 Task: Create in the project AgileBite in Backlog an issue 'Develop a new tool for automated testing of mobile application performance and resource consumption', assign it to team member softage.1@softage.net and change the status to IN PROGRESS. Create in the project AgileBite in Backlog an issue 'Upgrade the logging and monitoring capabilities of a web application to improve error detection and debugging', assign it to team member softage.2@softage.net and change the status to IN PROGRESS
Action: Mouse moved to (185, 276)
Screenshot: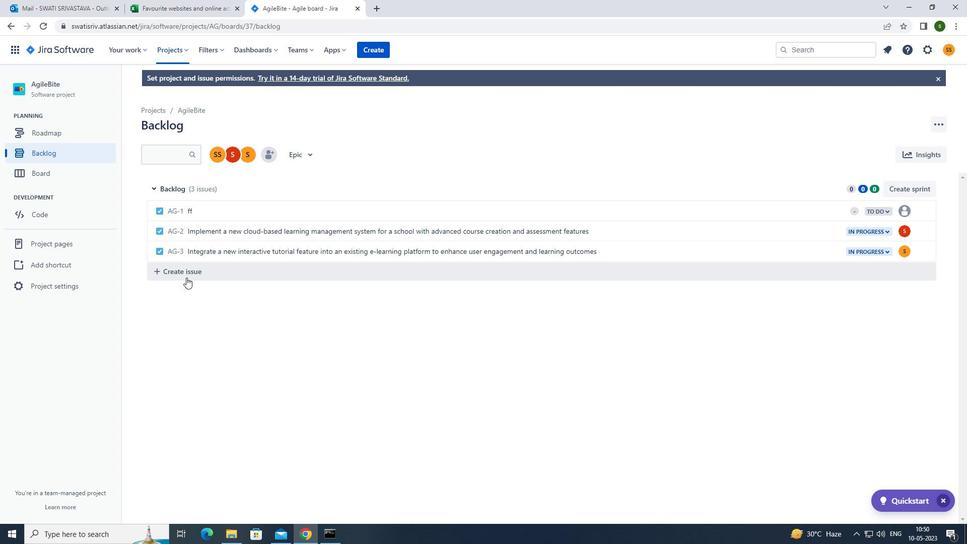 
Action: Mouse pressed left at (185, 276)
Screenshot: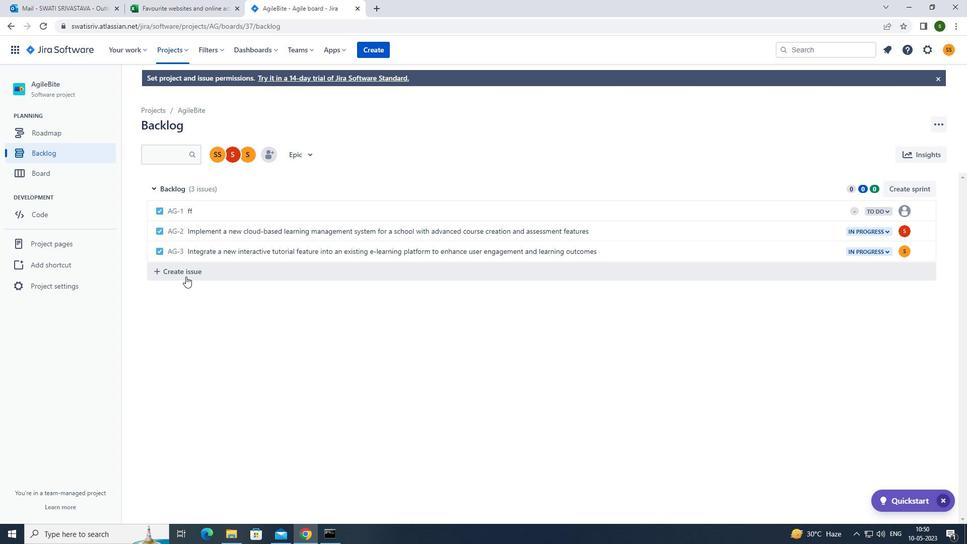 
Action: Mouse moved to (229, 274)
Screenshot: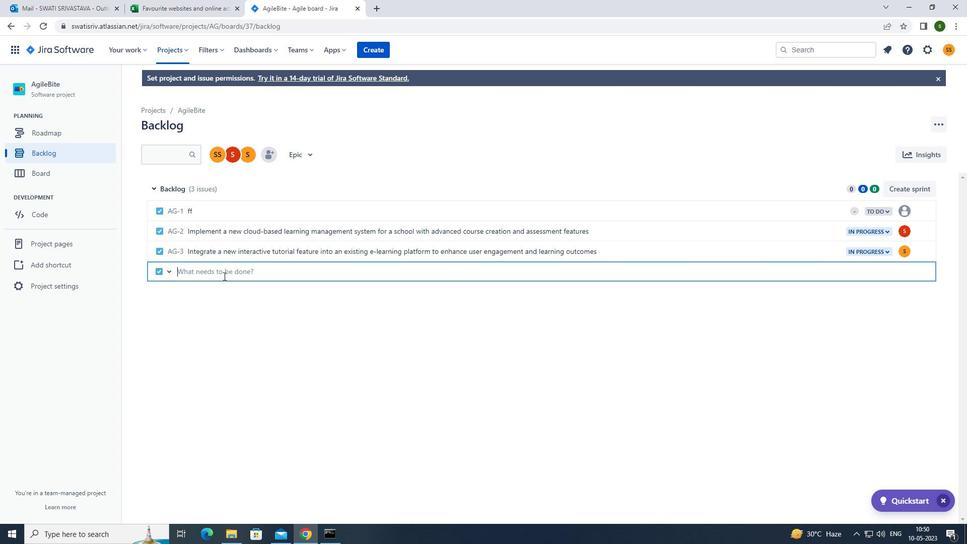 
Action: Mouse pressed left at (229, 274)
Screenshot: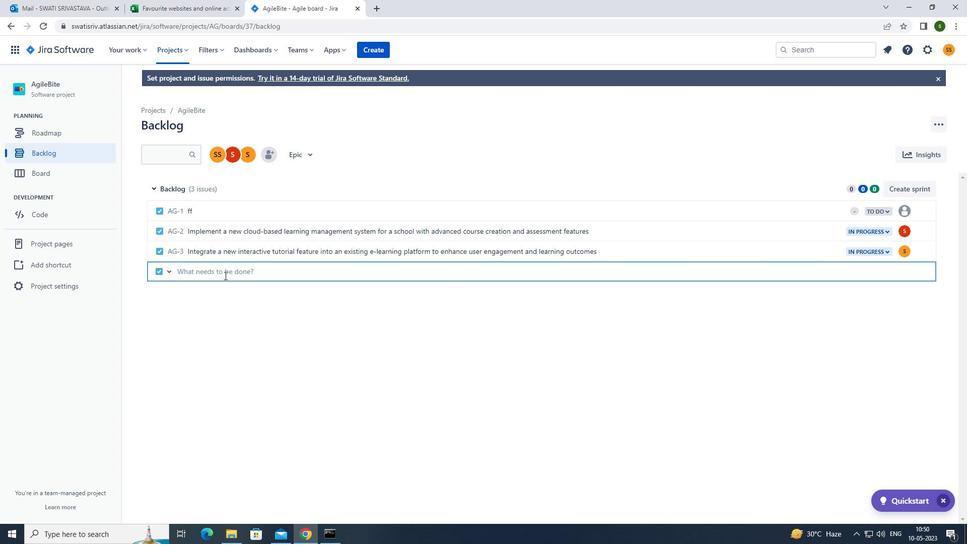 
Action: Key pressed <Key.caps_lock>d<Key.caps_lock>evelop<Key.space>a<Key.space>new<Key.space>tool<Key.space>for<Key.space>automated<Key.space>testing<Key.space>of<Key.space>mobile<Key.space>application<Key.space>performance<Key.space>and<Key.space>resource<Key.space>consumption<Key.enter>
Screenshot: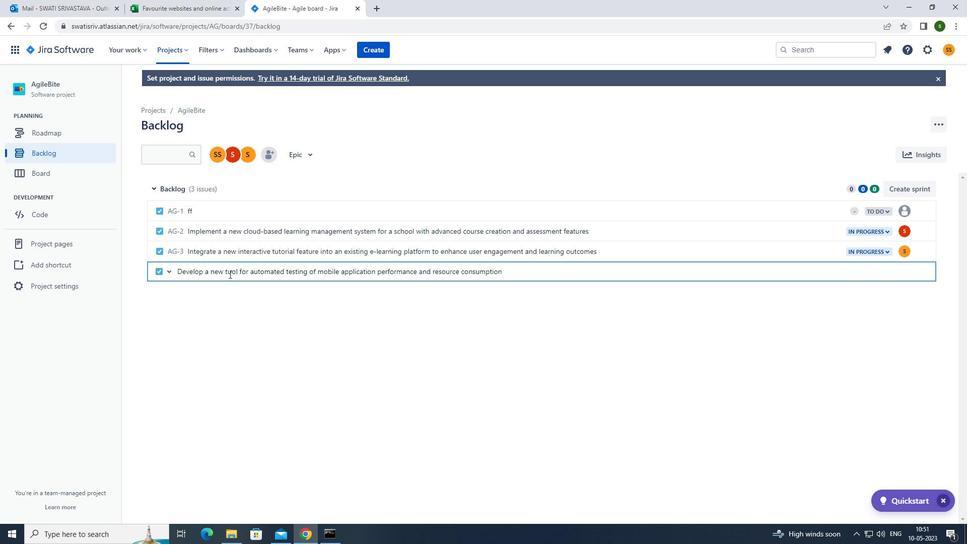 
Action: Mouse moved to (905, 268)
Screenshot: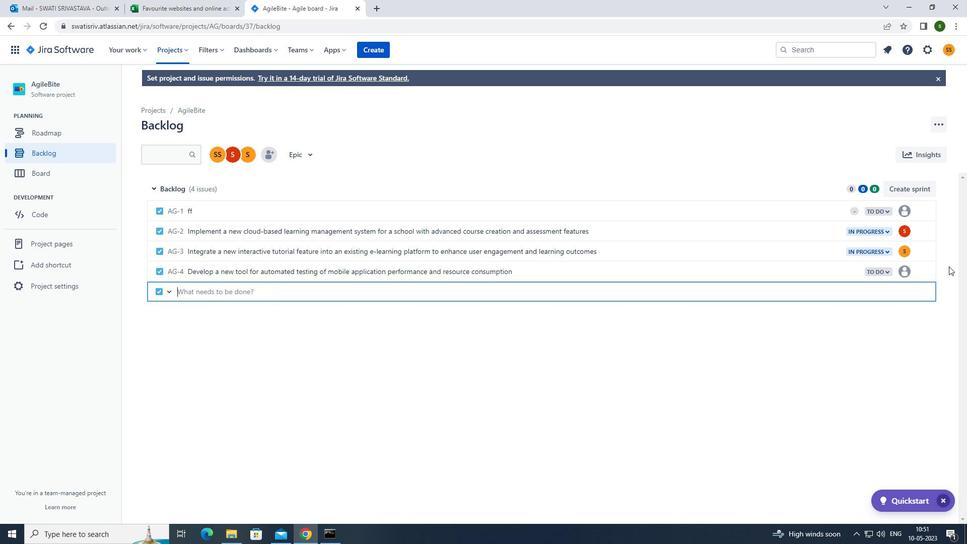 
Action: Mouse pressed left at (905, 268)
Screenshot: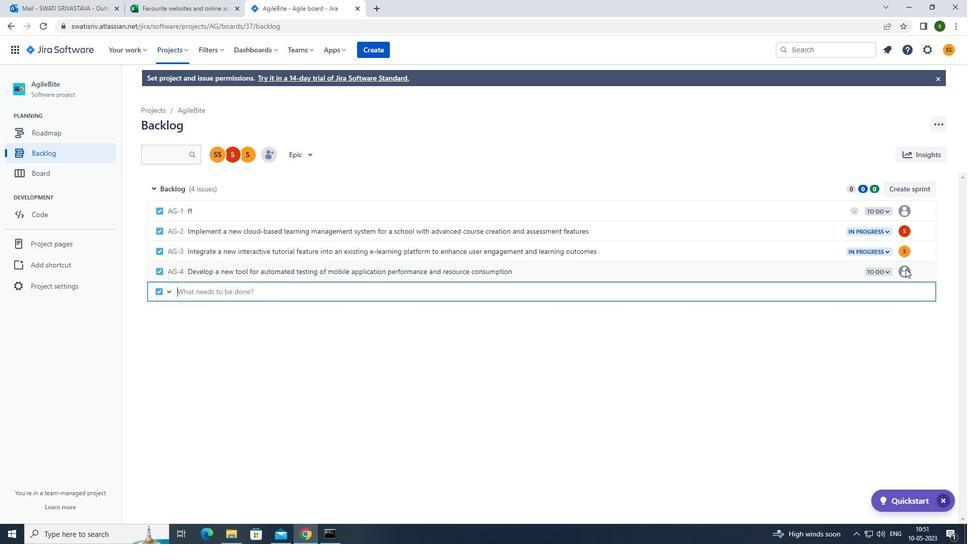 
Action: Mouse moved to (903, 272)
Screenshot: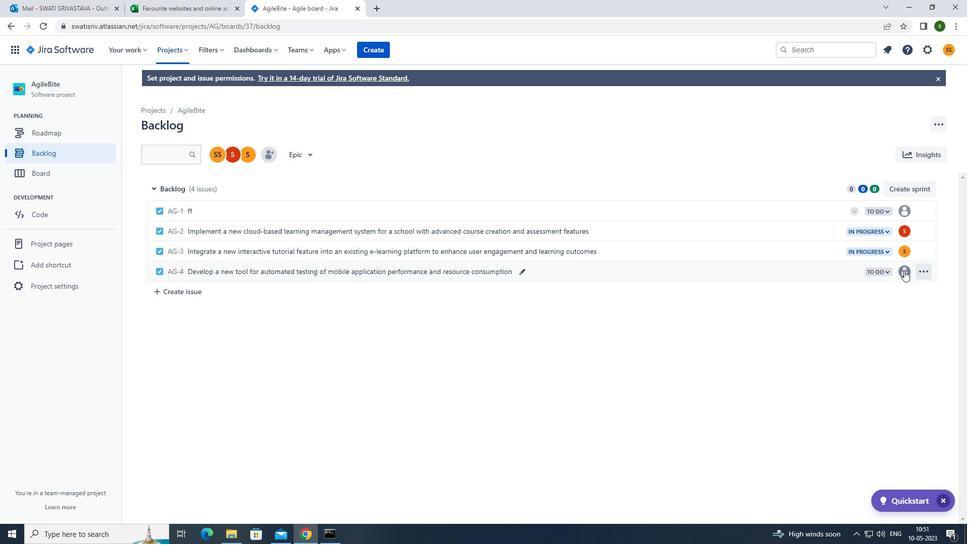 
Action: Mouse pressed left at (903, 272)
Screenshot: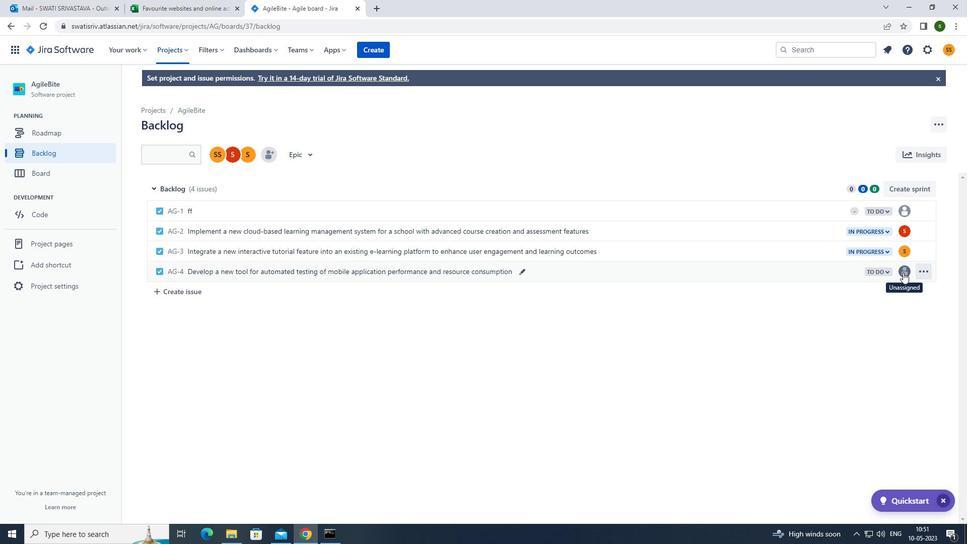 
Action: Mouse moved to (863, 352)
Screenshot: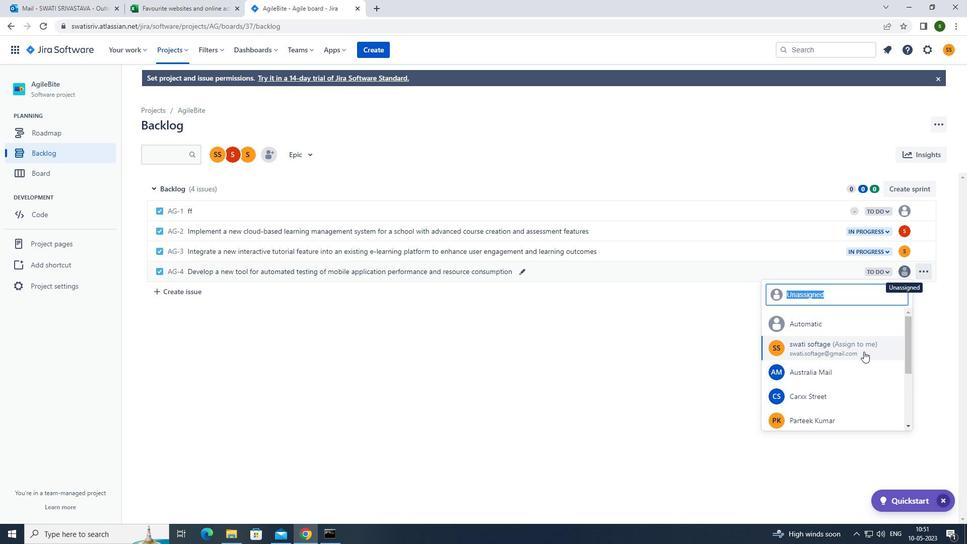 
Action: Mouse scrolled (863, 352) with delta (0, 0)
Screenshot: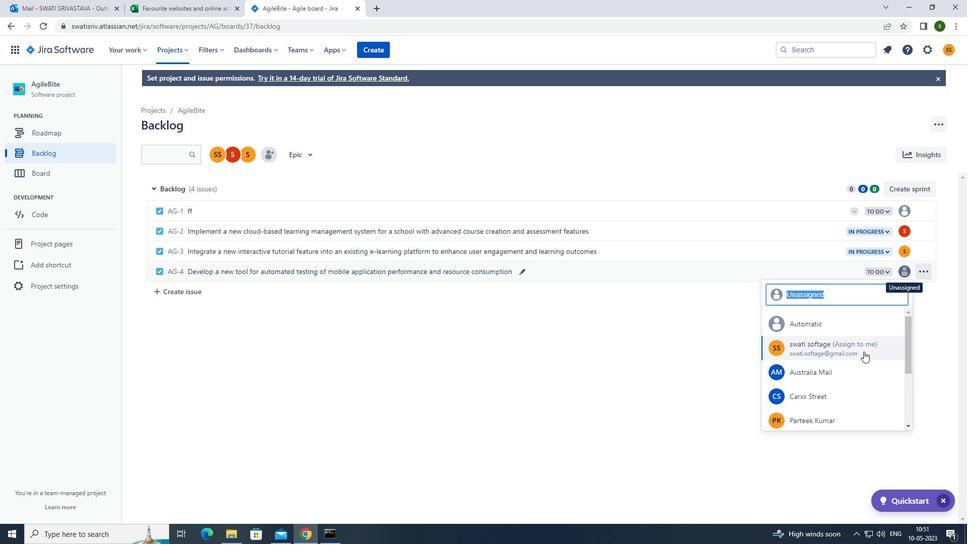 
Action: Mouse moved to (862, 353)
Screenshot: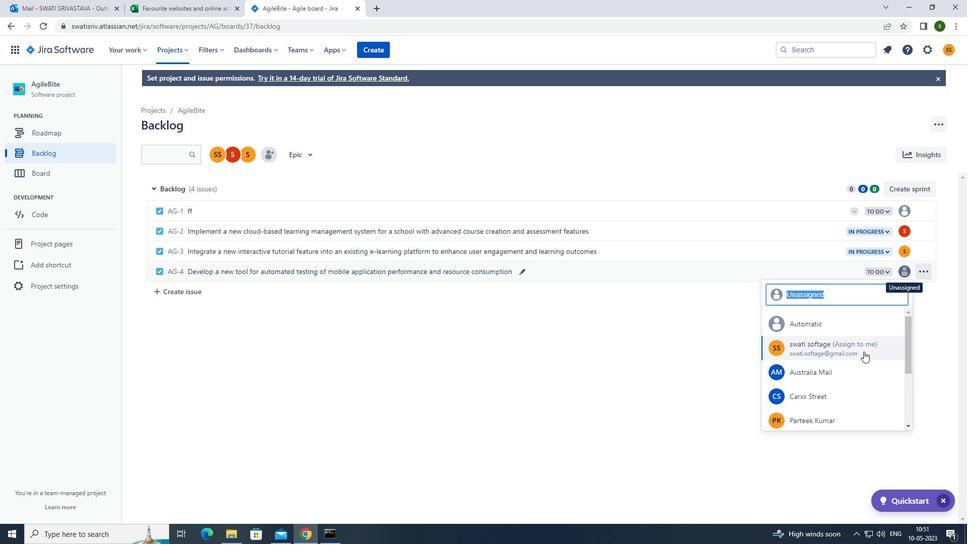 
Action: Mouse scrolled (862, 352) with delta (0, 0)
Screenshot: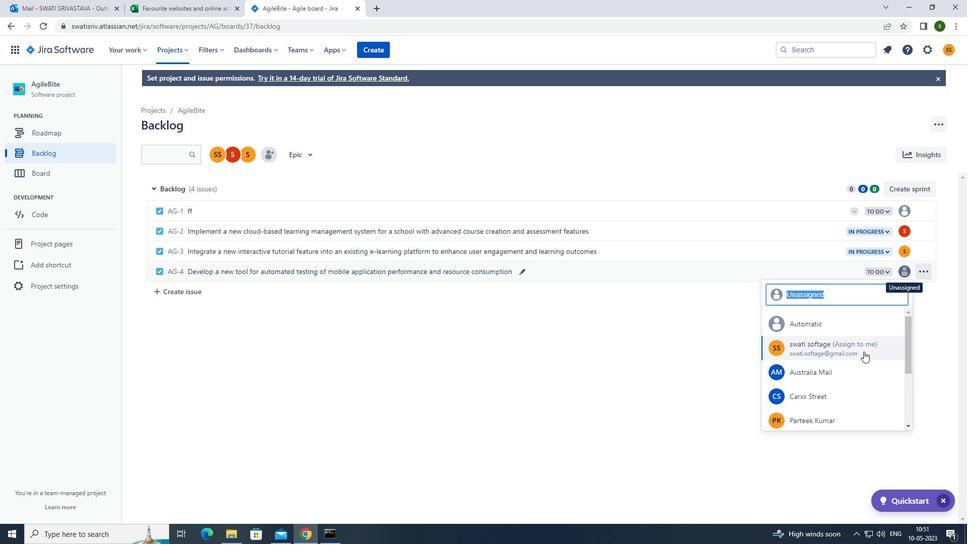 
Action: Mouse scrolled (862, 352) with delta (0, 0)
Screenshot: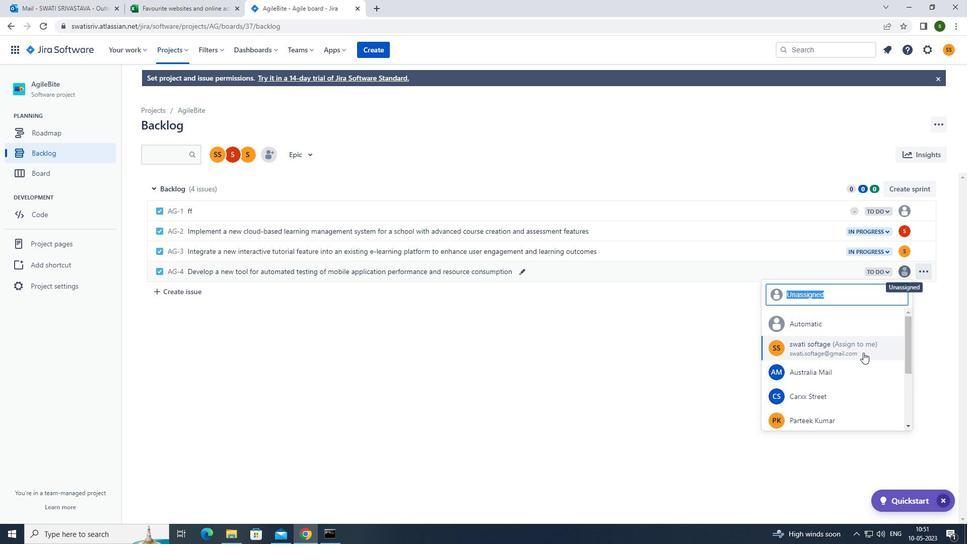 
Action: Mouse moved to (820, 341)
Screenshot: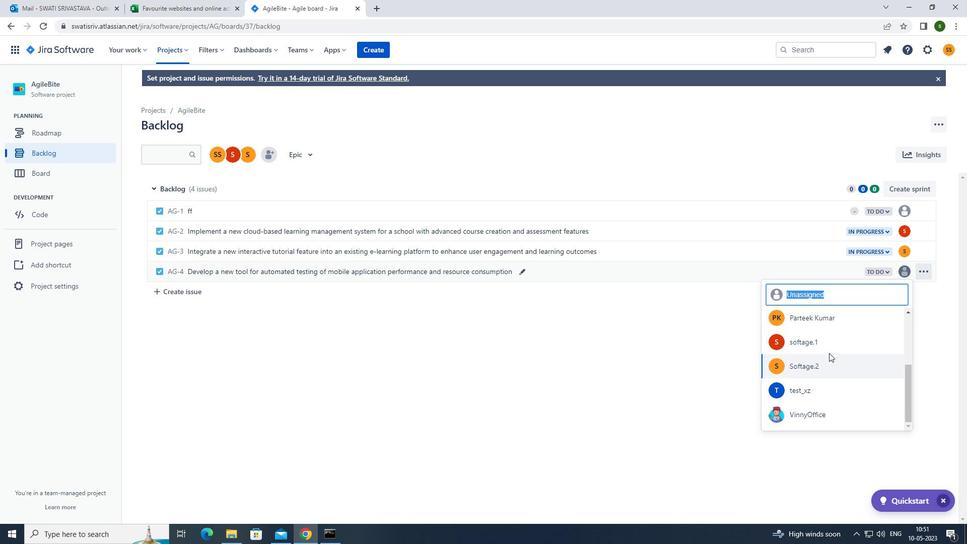 
Action: Mouse pressed left at (820, 341)
Screenshot: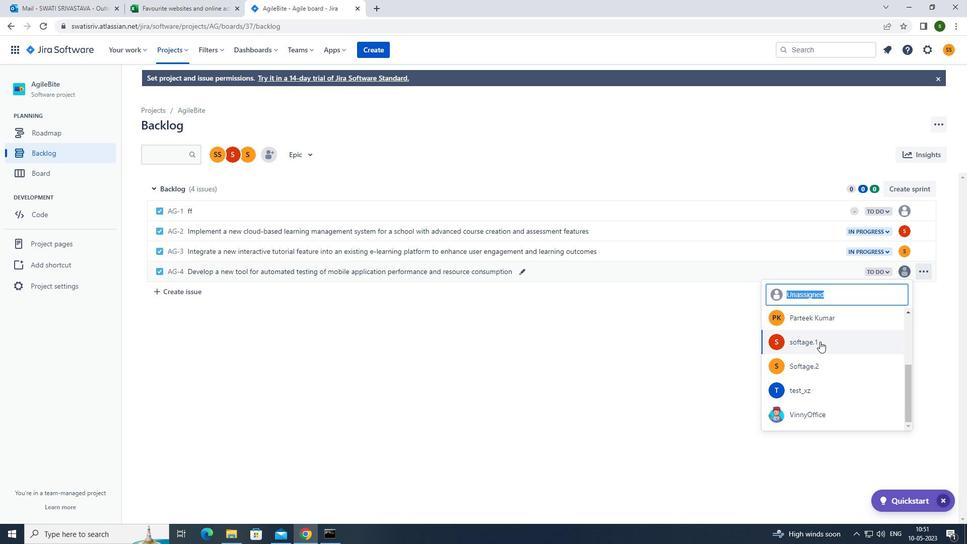 
Action: Mouse moved to (880, 271)
Screenshot: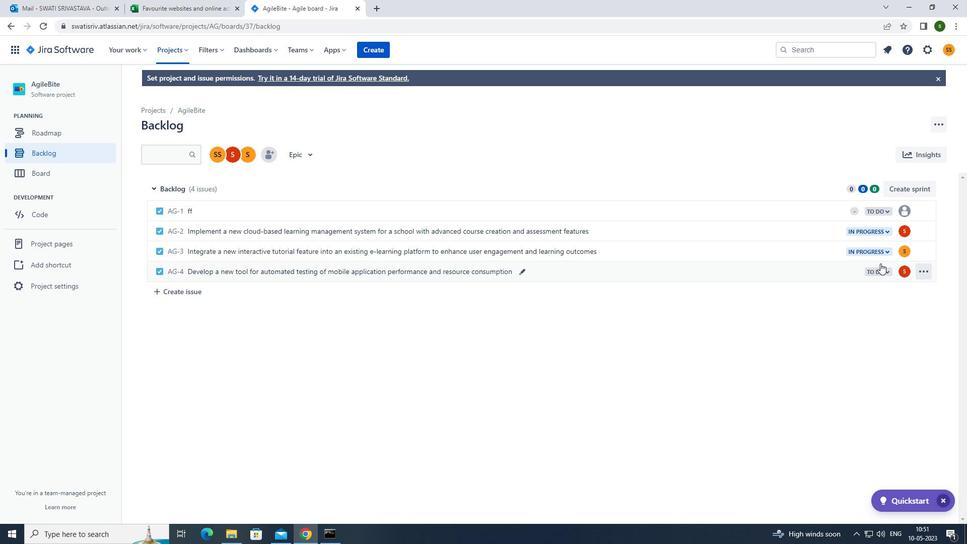 
Action: Mouse pressed left at (880, 271)
Screenshot: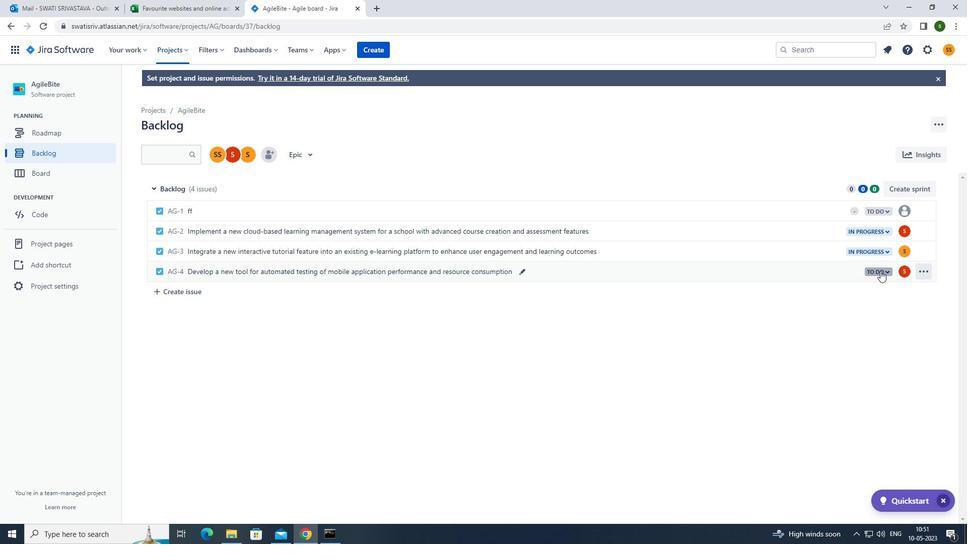 
Action: Mouse moved to (837, 292)
Screenshot: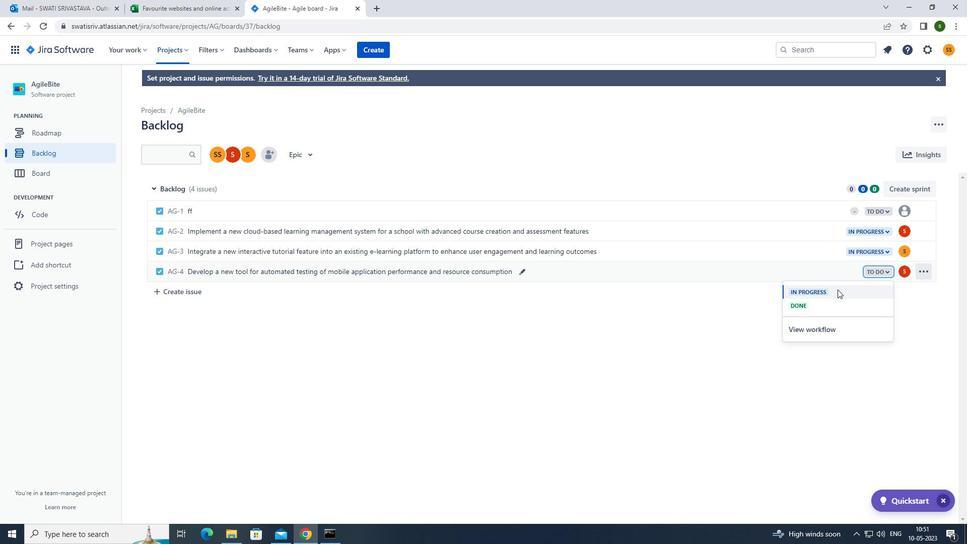 
Action: Mouse pressed left at (837, 292)
Screenshot: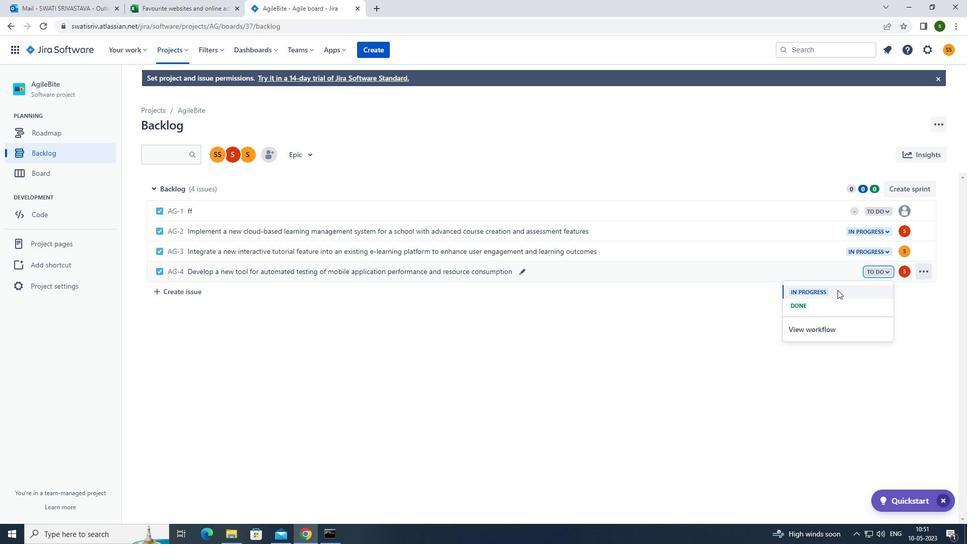 
Action: Mouse moved to (187, 294)
Screenshot: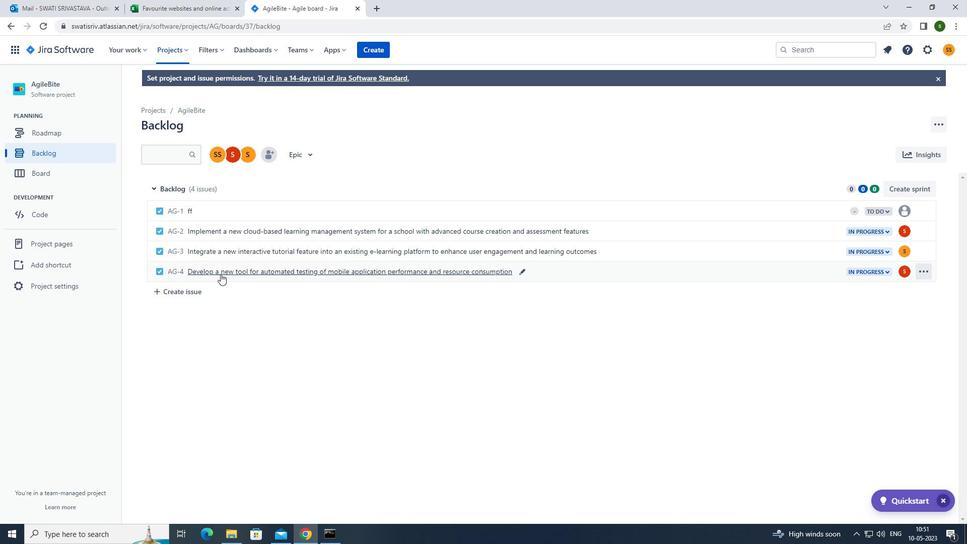 
Action: Mouse pressed left at (187, 294)
Screenshot: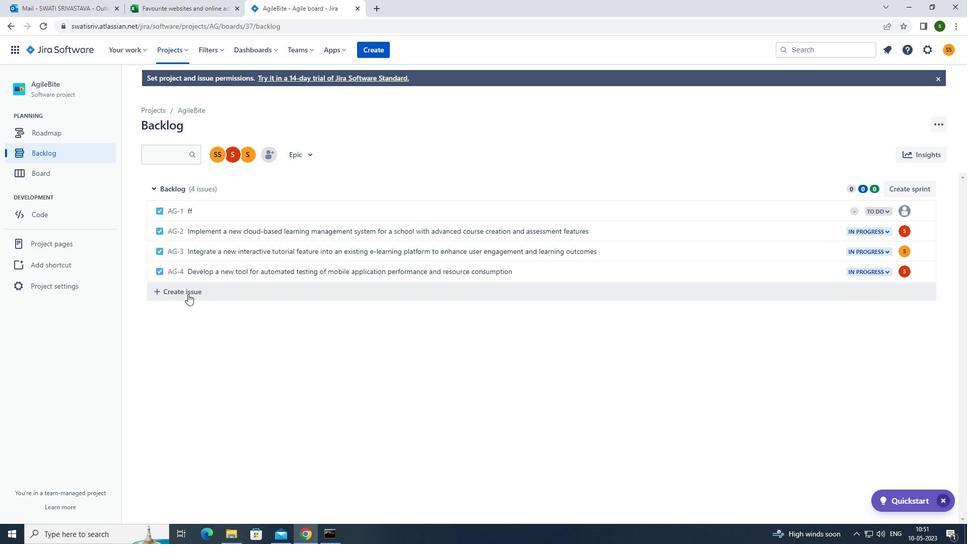 
Action: Mouse moved to (232, 294)
Screenshot: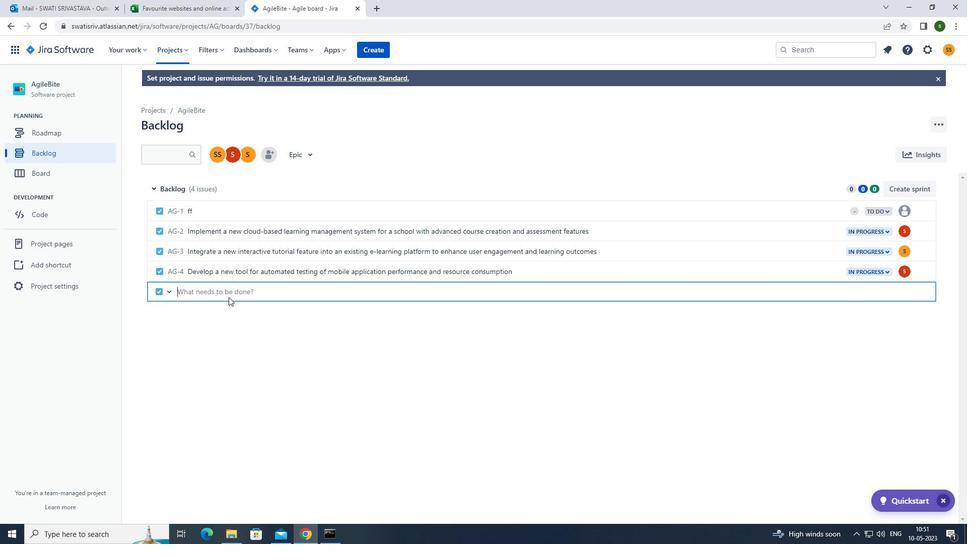 
Action: Mouse pressed left at (232, 294)
Screenshot: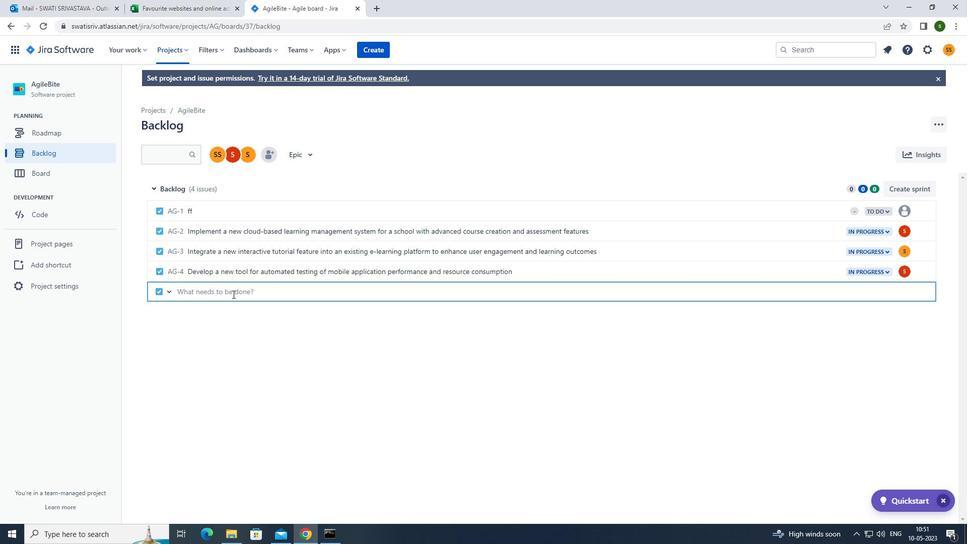 
Action: Key pressed <Key.caps_lock>u<Key.caps_lock>pgrade<Key.space>the<Key.space>logging<Key.space>and<Key.space>monitoring<Key.space>capabilities<Key.space>of<Key.space>a<Key.space>web<Key.space>application<Key.space>to<Key.space>improve<Key.space>error<Key.space>detection<Key.space>and<Key.space>debugging<Key.enter>
Screenshot: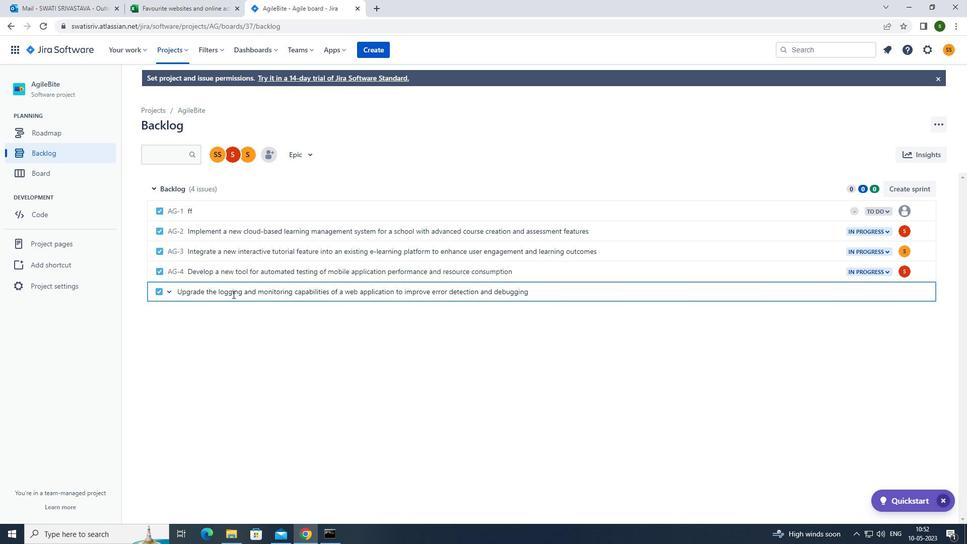 
Action: Mouse moved to (907, 292)
Screenshot: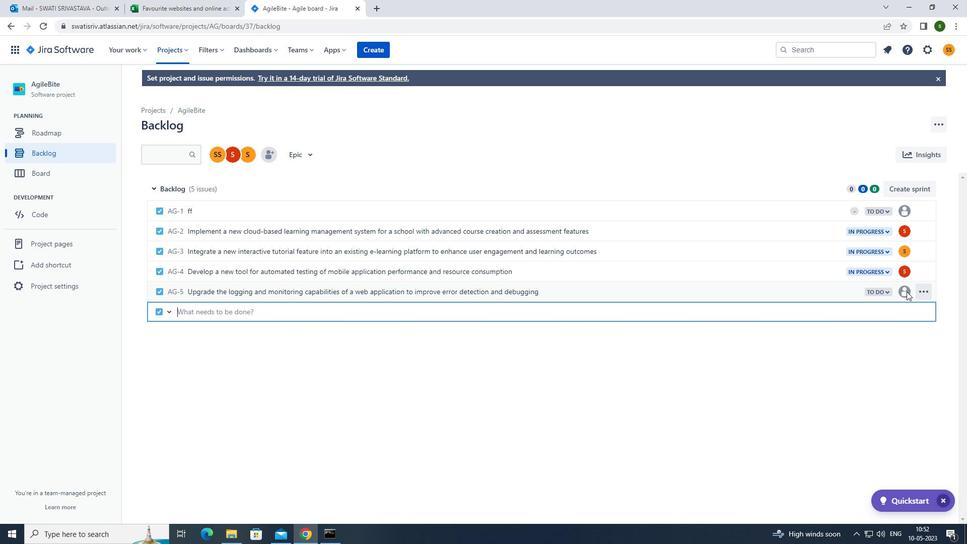 
Action: Mouse pressed left at (907, 292)
Screenshot: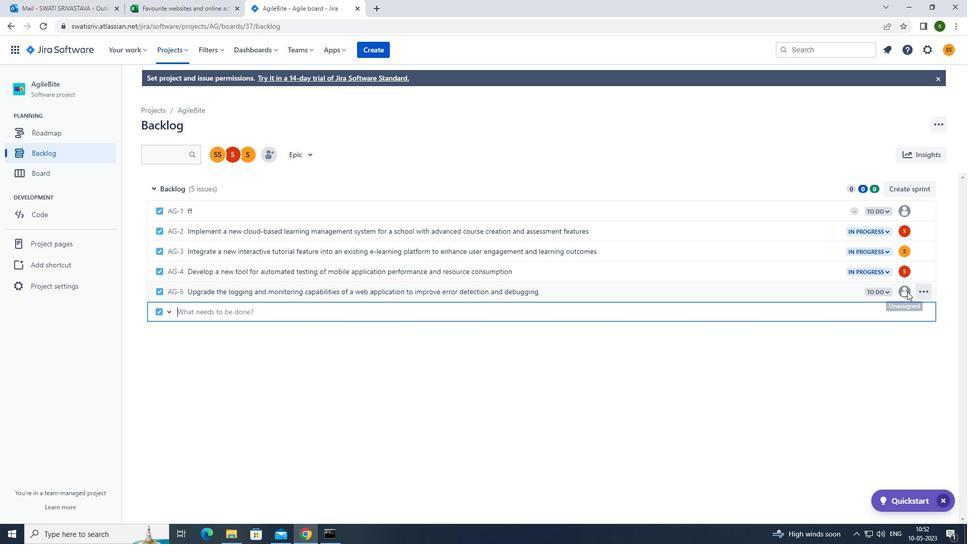 
Action: Mouse moved to (869, 370)
Screenshot: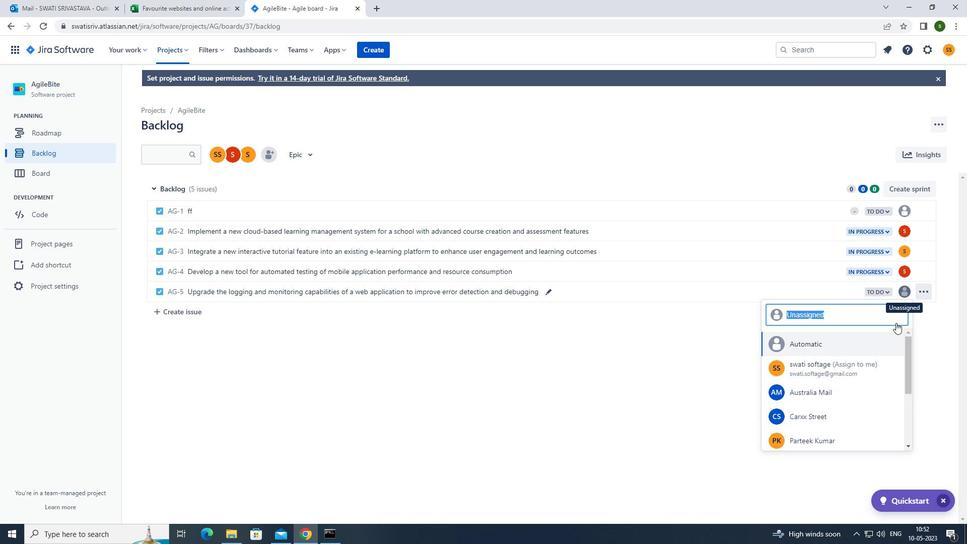 
Action: Mouse scrolled (869, 369) with delta (0, 0)
Screenshot: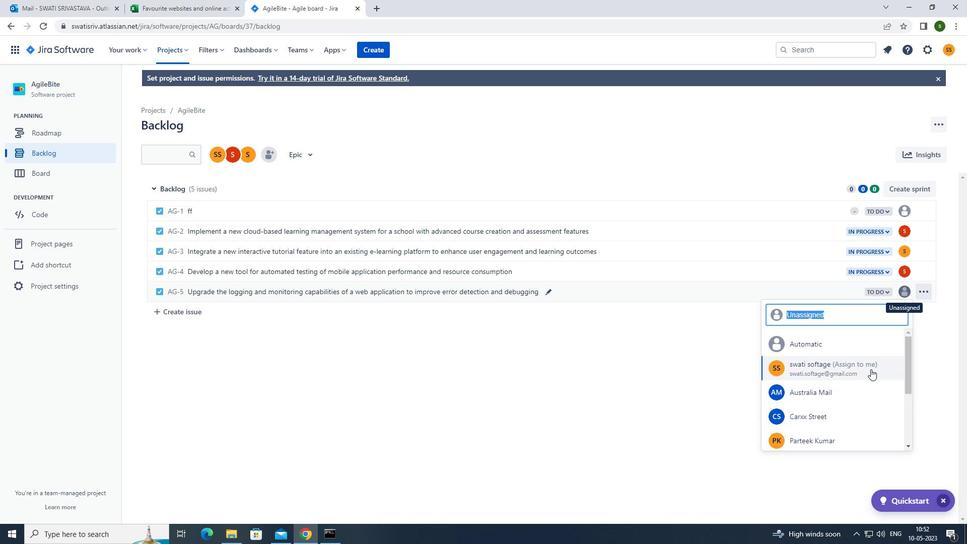 
Action: Mouse scrolled (869, 369) with delta (0, 0)
Screenshot: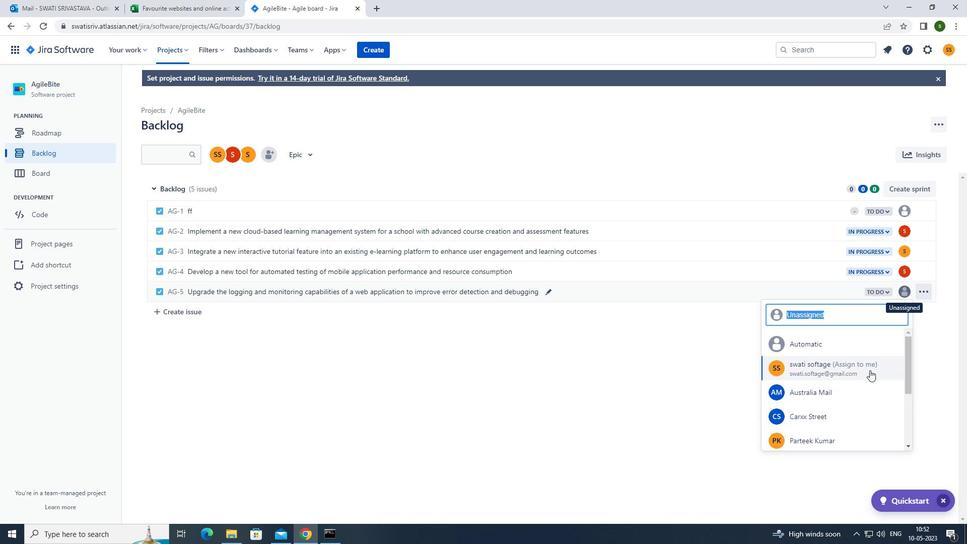 
Action: Mouse scrolled (869, 369) with delta (0, 0)
Screenshot: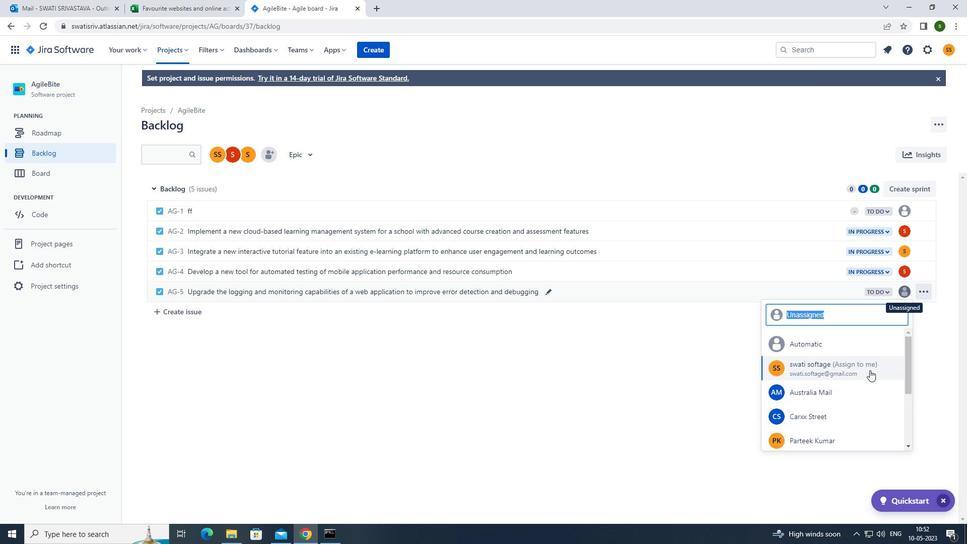 
Action: Mouse moved to (827, 390)
Screenshot: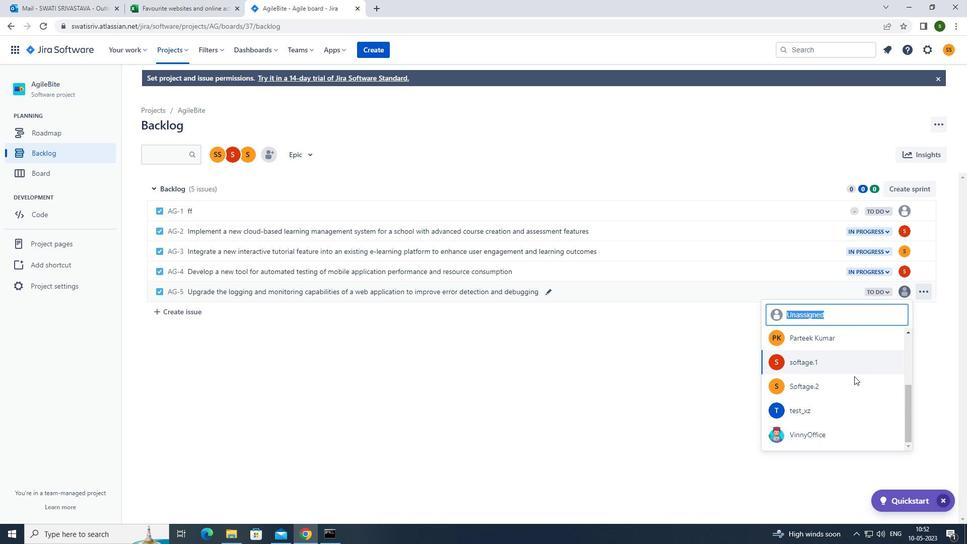 
Action: Mouse pressed left at (827, 390)
Screenshot: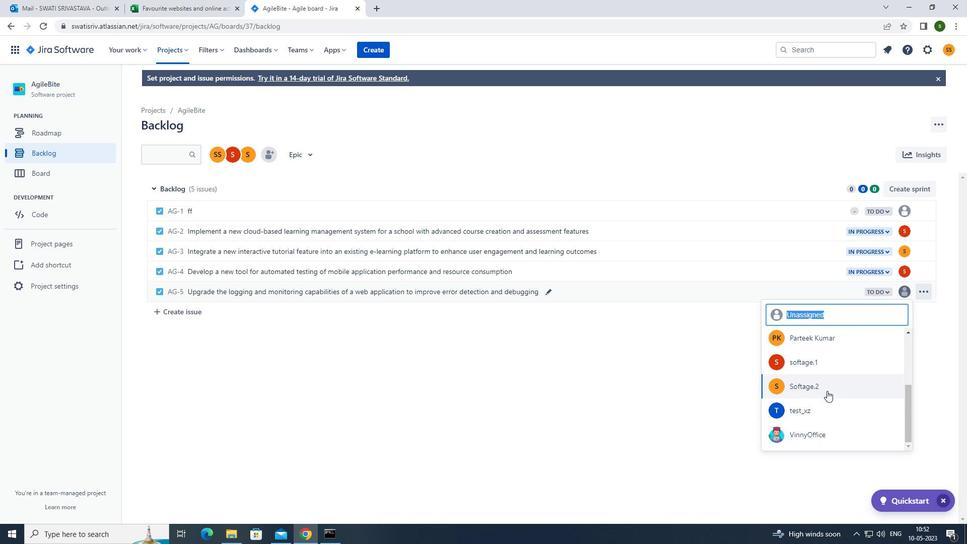 
Action: Mouse moved to (875, 290)
Screenshot: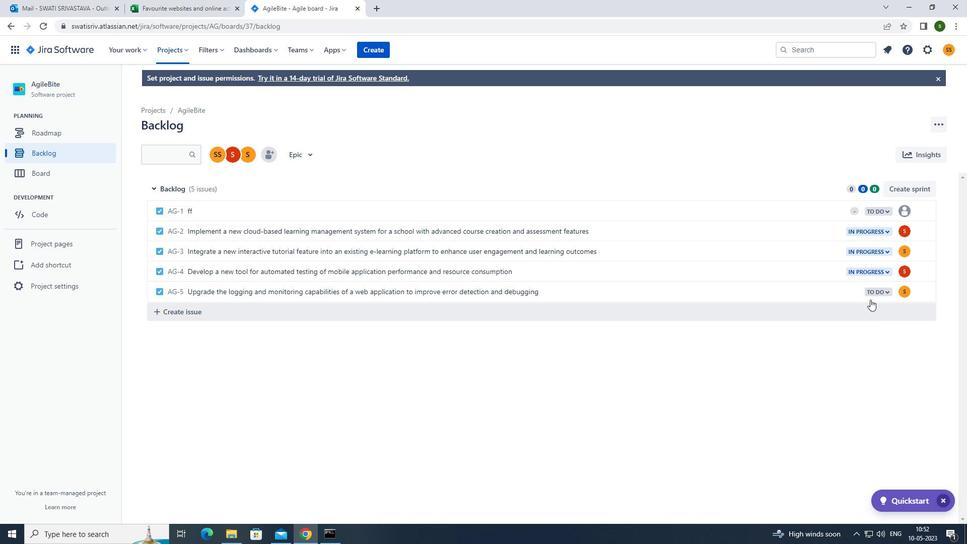 
Action: Mouse pressed left at (875, 290)
Screenshot: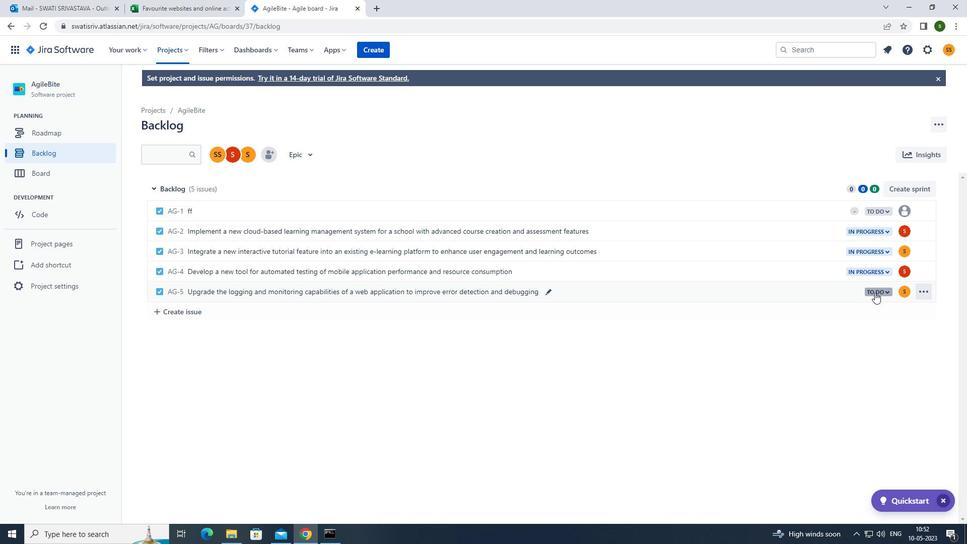 
Action: Mouse moved to (833, 312)
Screenshot: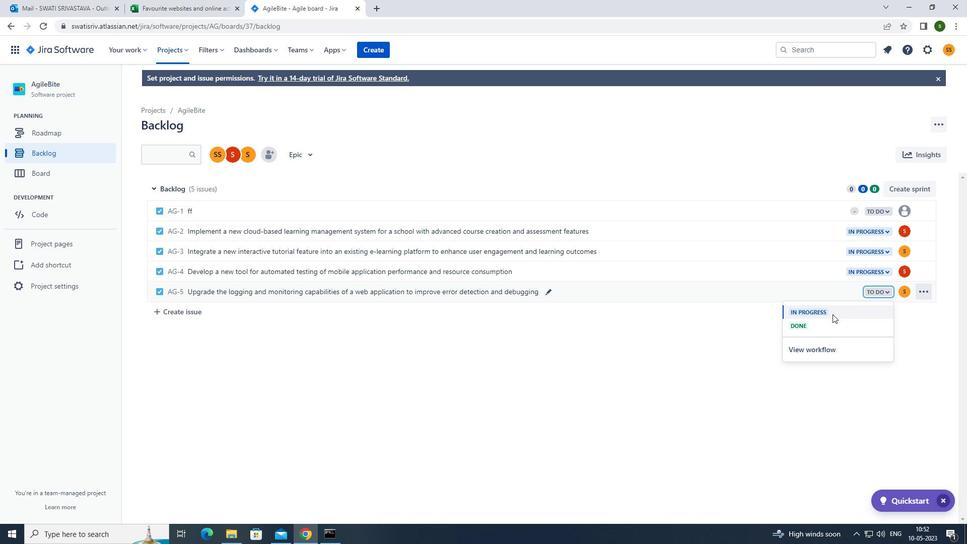 
Action: Mouse pressed left at (833, 312)
Screenshot: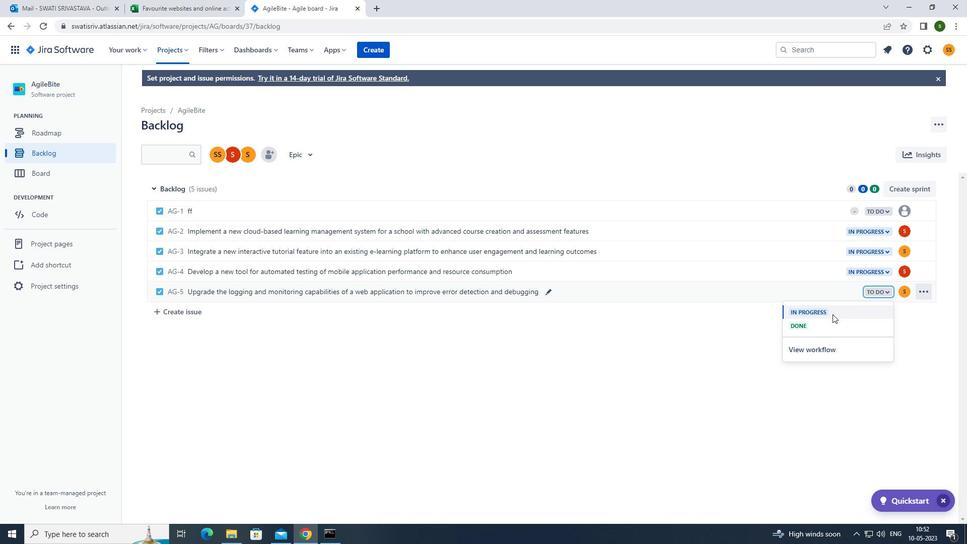 
Action: Mouse moved to (717, 374)
Screenshot: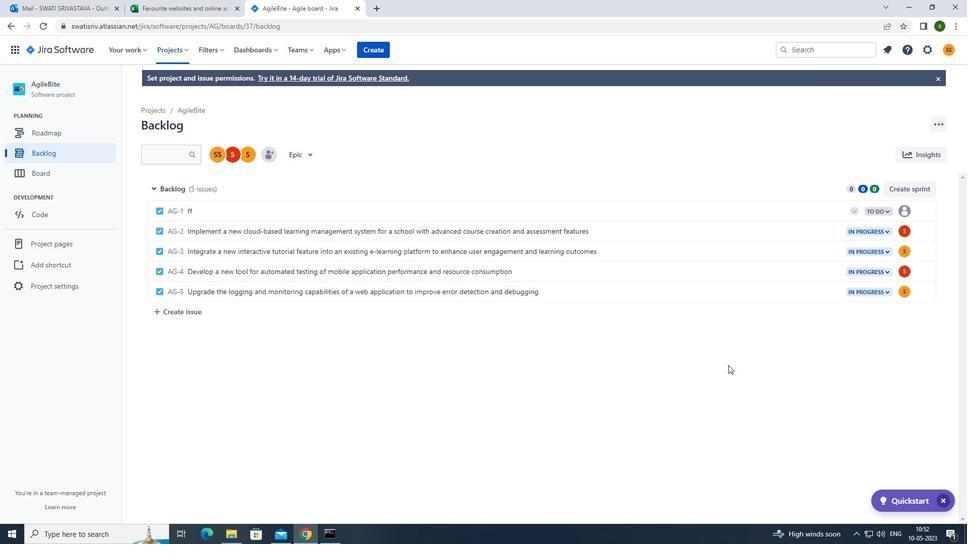 
